 Task: Create a rule when an attachment starting with is added to a card by me.
Action: Mouse pressed left at (689, 195)
Screenshot: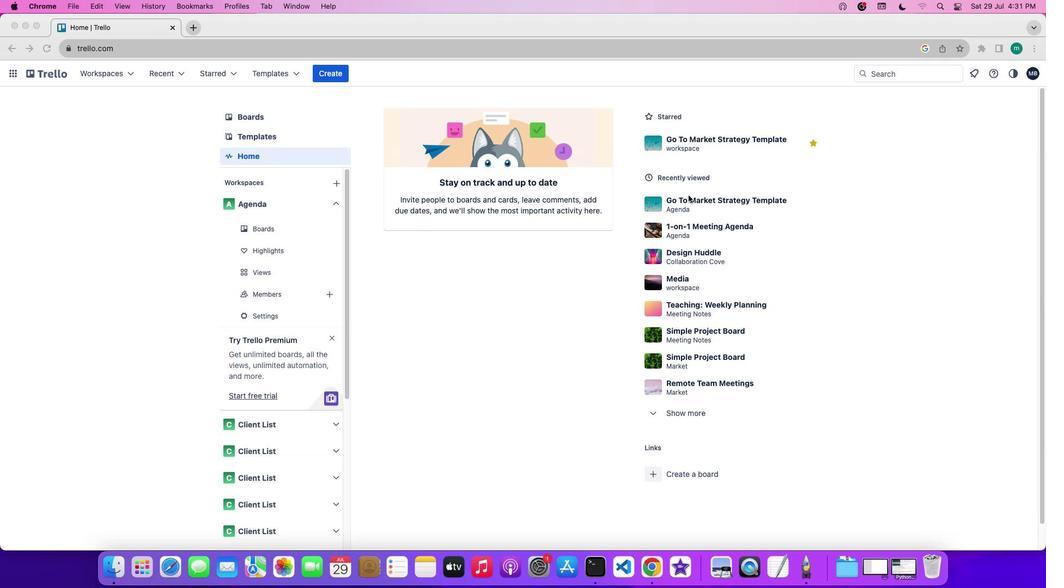 
Action: Mouse pressed left at (689, 195)
Screenshot: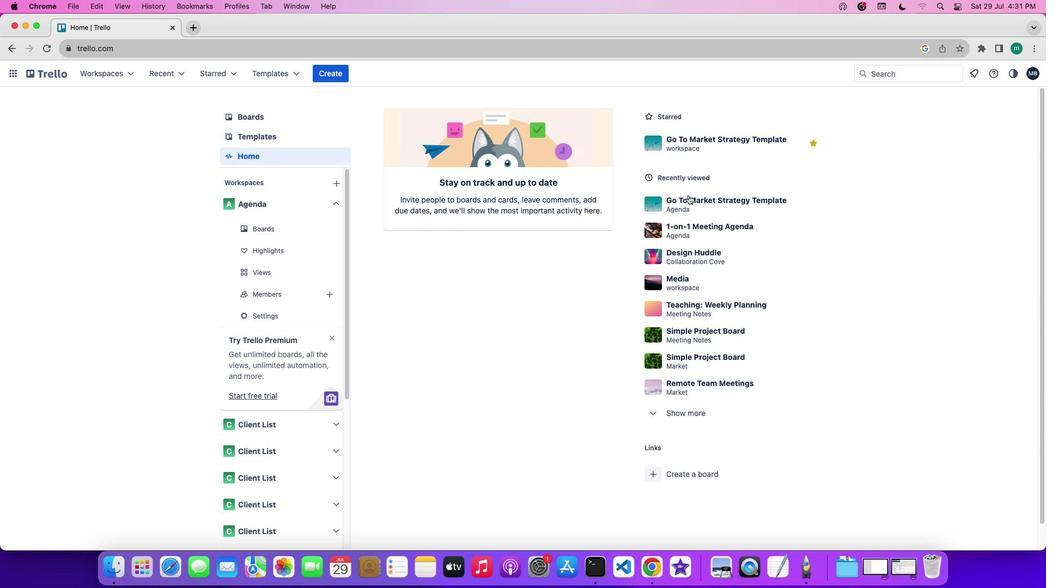 
Action: Mouse moved to (881, 251)
Screenshot: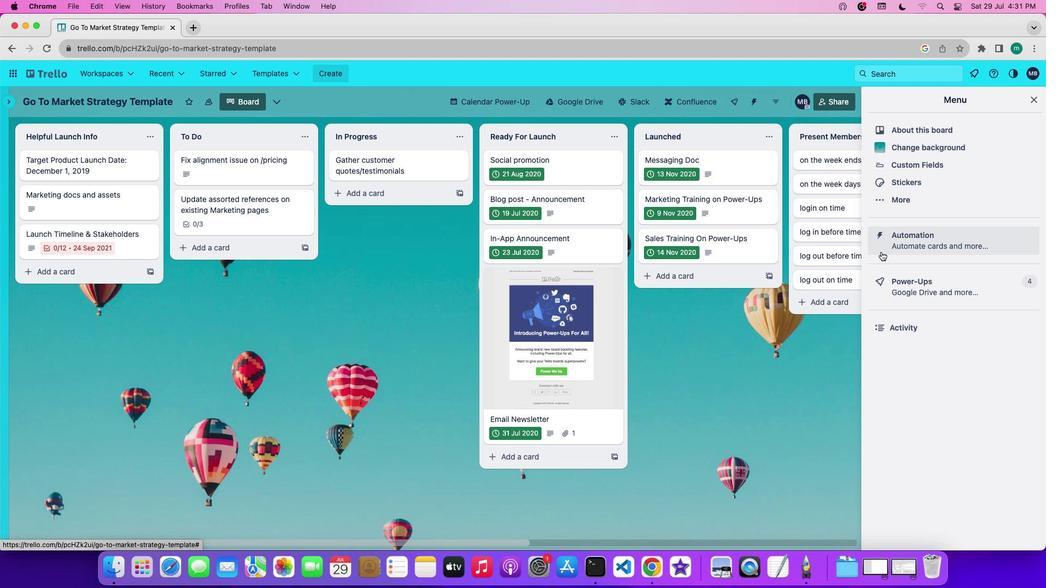 
Action: Mouse pressed left at (881, 251)
Screenshot: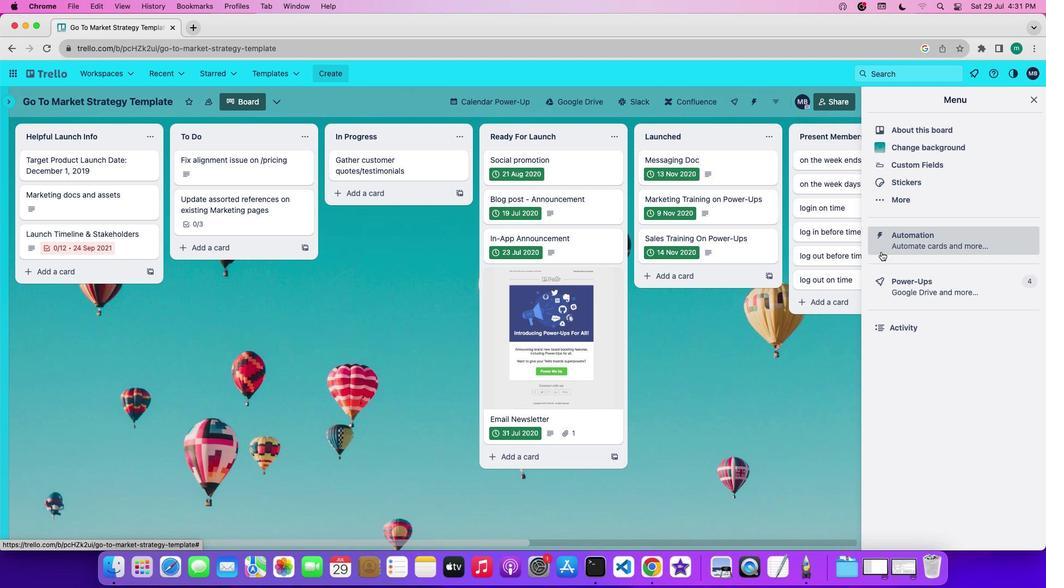 
Action: Mouse moved to (47, 199)
Screenshot: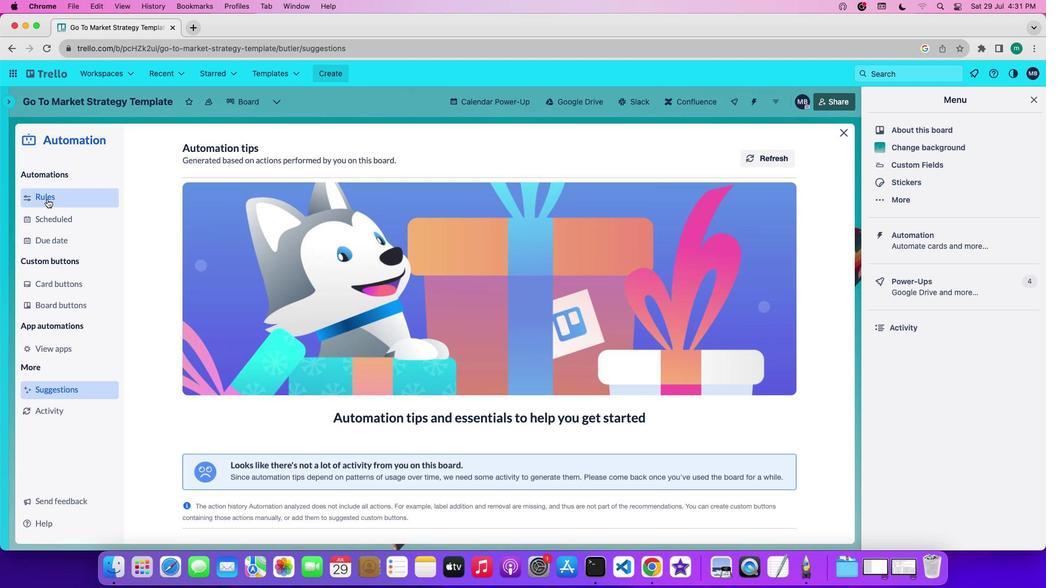 
Action: Mouse pressed left at (47, 199)
Screenshot: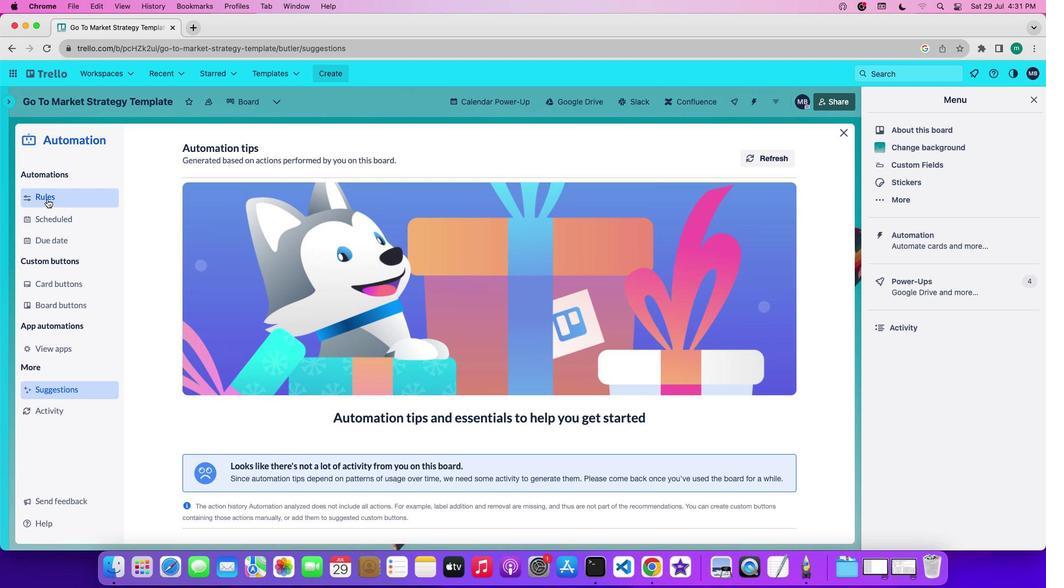 
Action: Mouse moved to (260, 389)
Screenshot: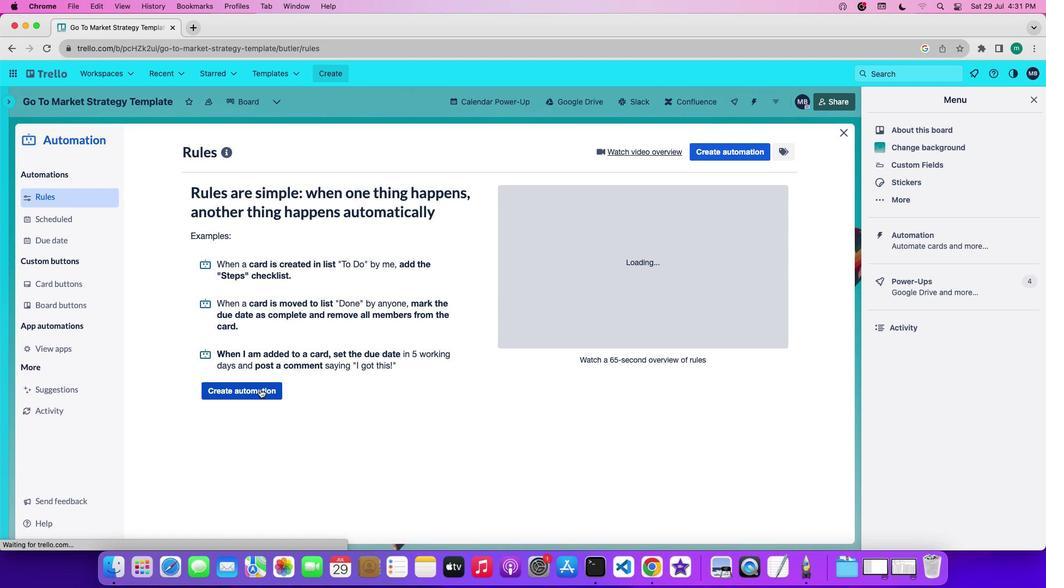 
Action: Mouse pressed left at (260, 389)
Screenshot: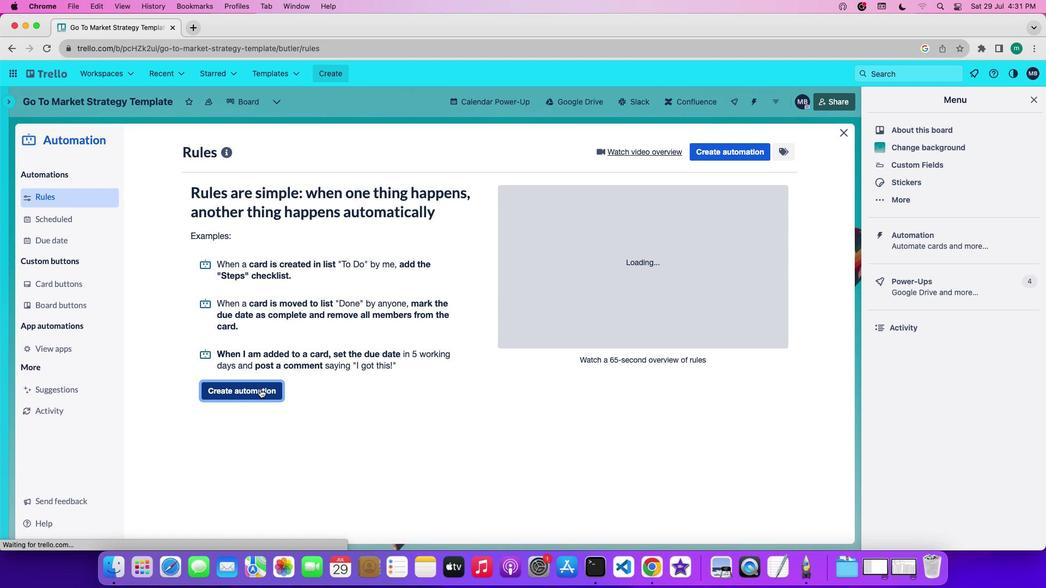 
Action: Mouse moved to (435, 258)
Screenshot: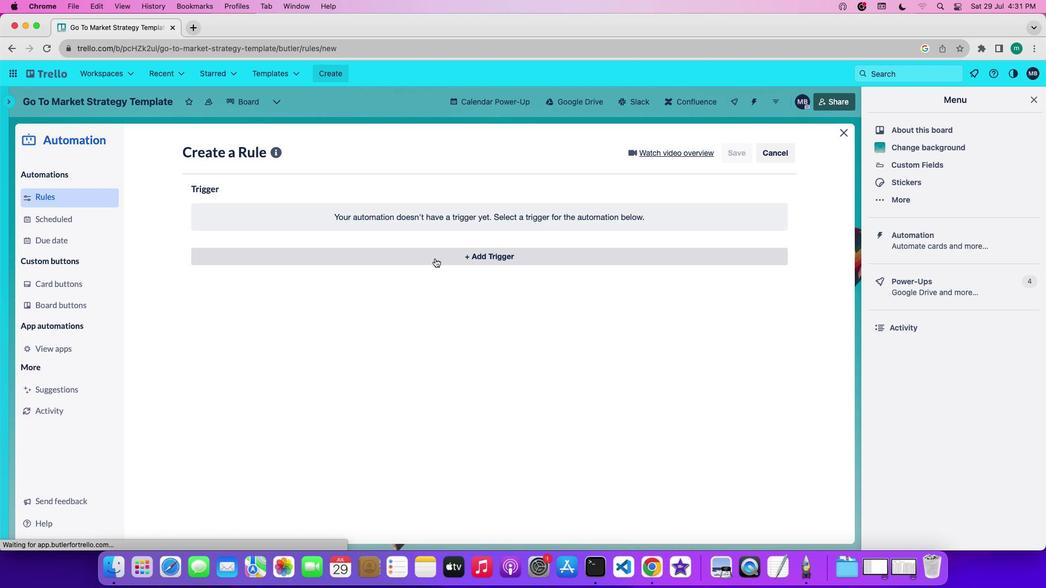 
Action: Mouse pressed left at (435, 258)
Screenshot: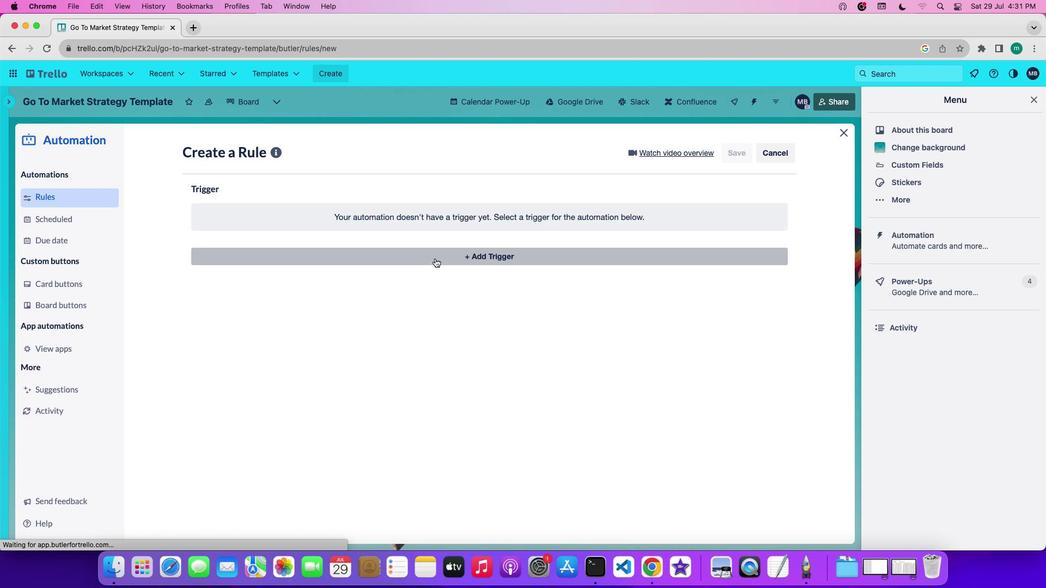 
Action: Mouse moved to (249, 295)
Screenshot: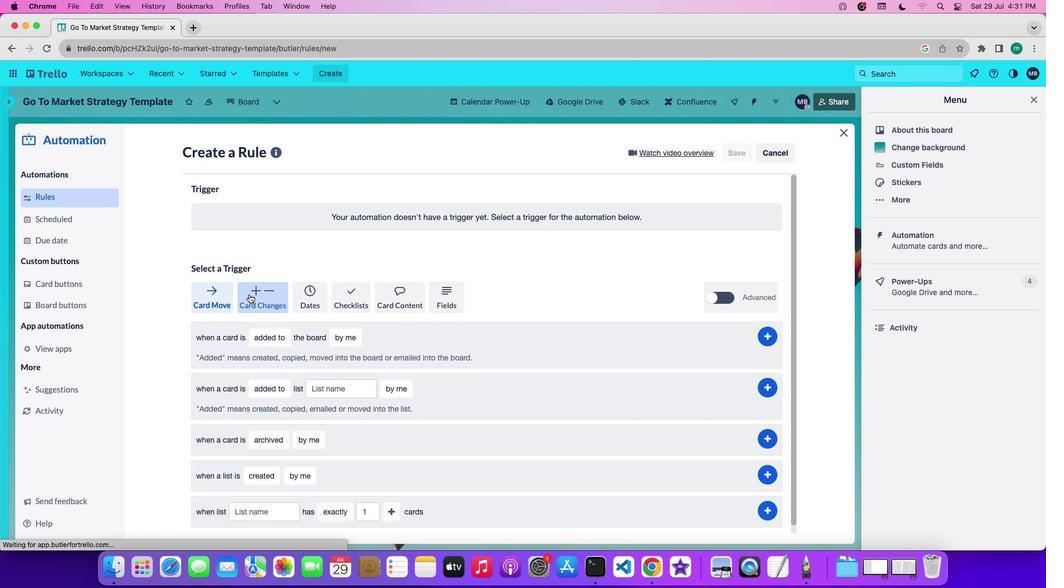 
Action: Mouse pressed left at (249, 295)
Screenshot: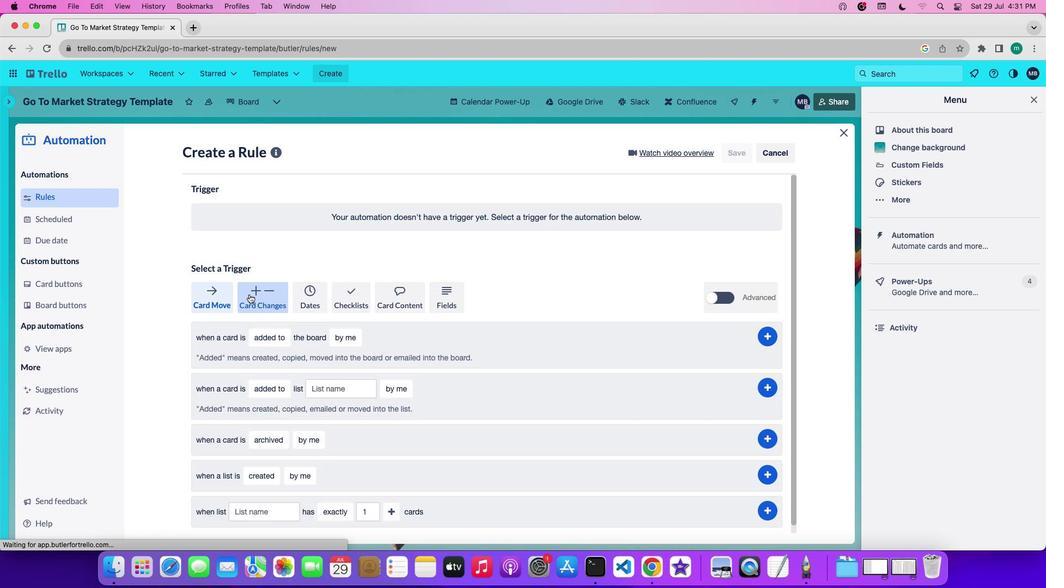 
Action: Mouse moved to (277, 369)
Screenshot: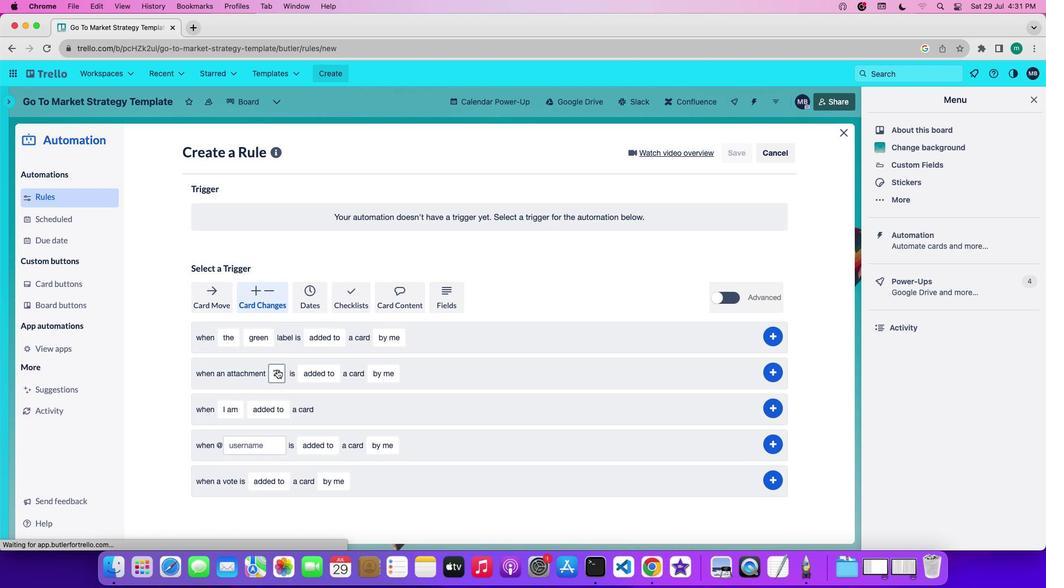 
Action: Mouse pressed left at (277, 369)
Screenshot: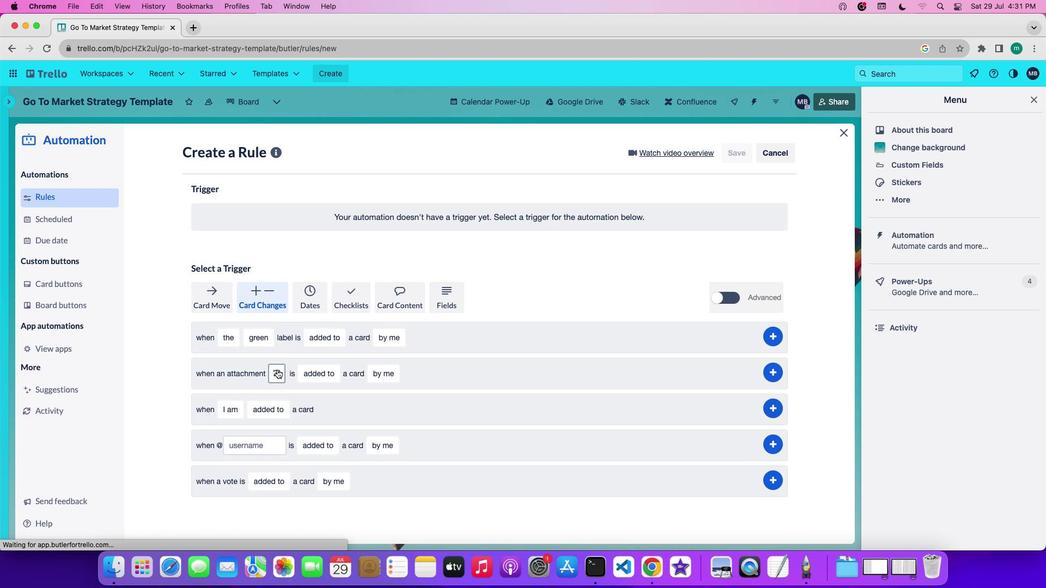 
Action: Mouse moved to (292, 409)
Screenshot: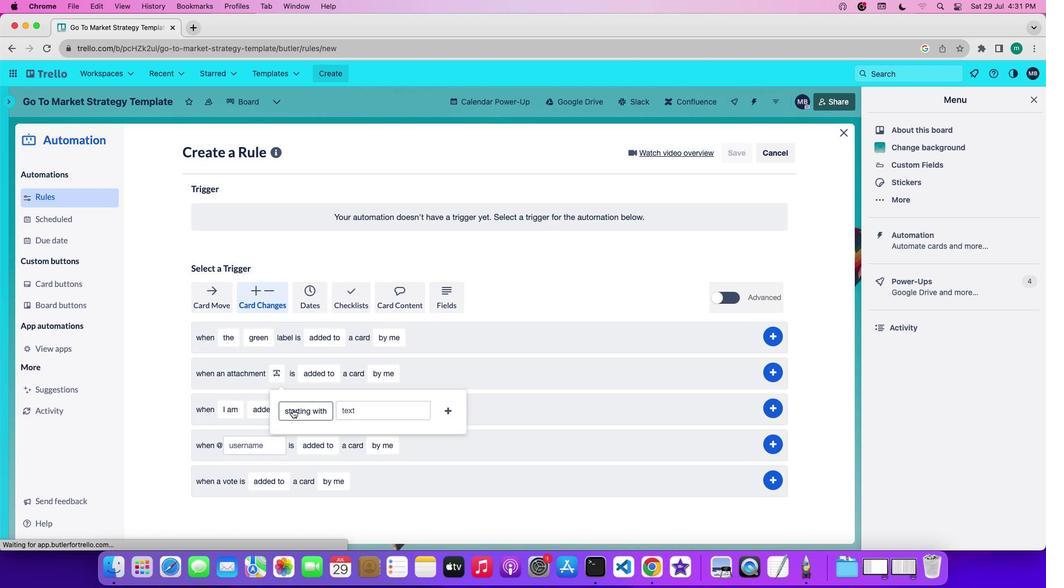 
Action: Mouse pressed left at (292, 409)
Screenshot: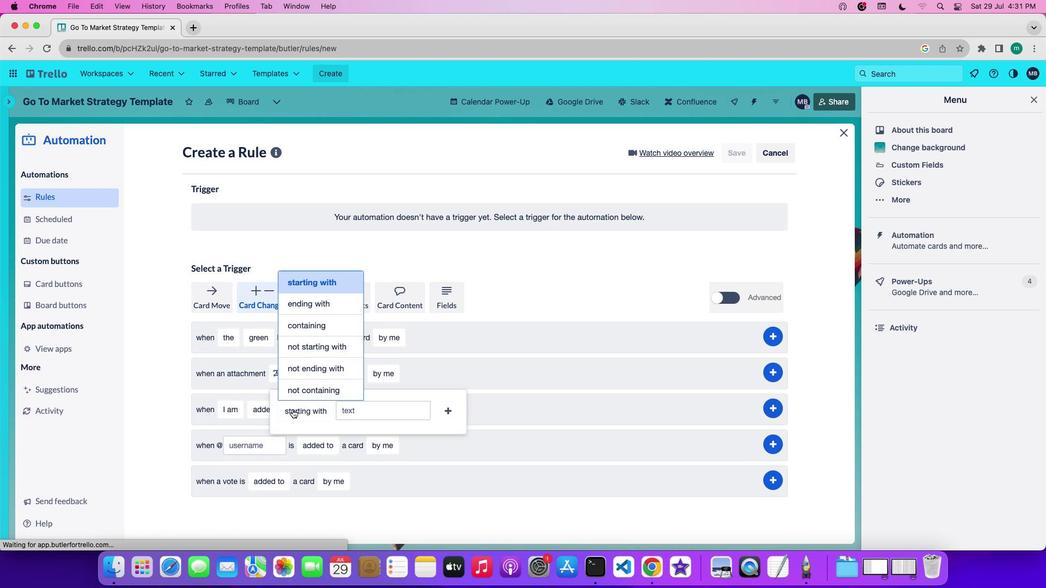 
Action: Mouse moved to (317, 281)
Screenshot: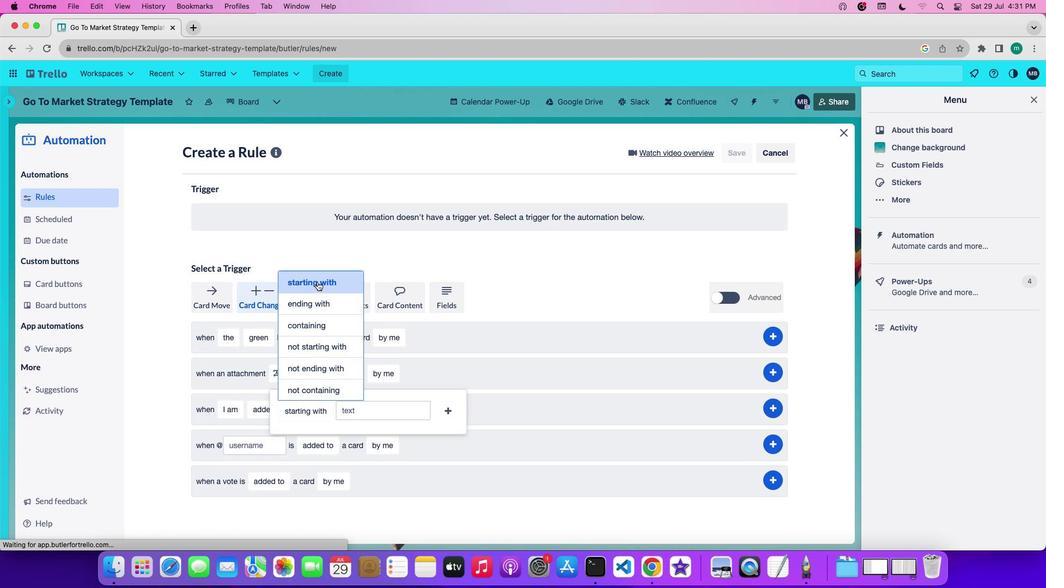 
Action: Mouse pressed left at (317, 281)
Screenshot: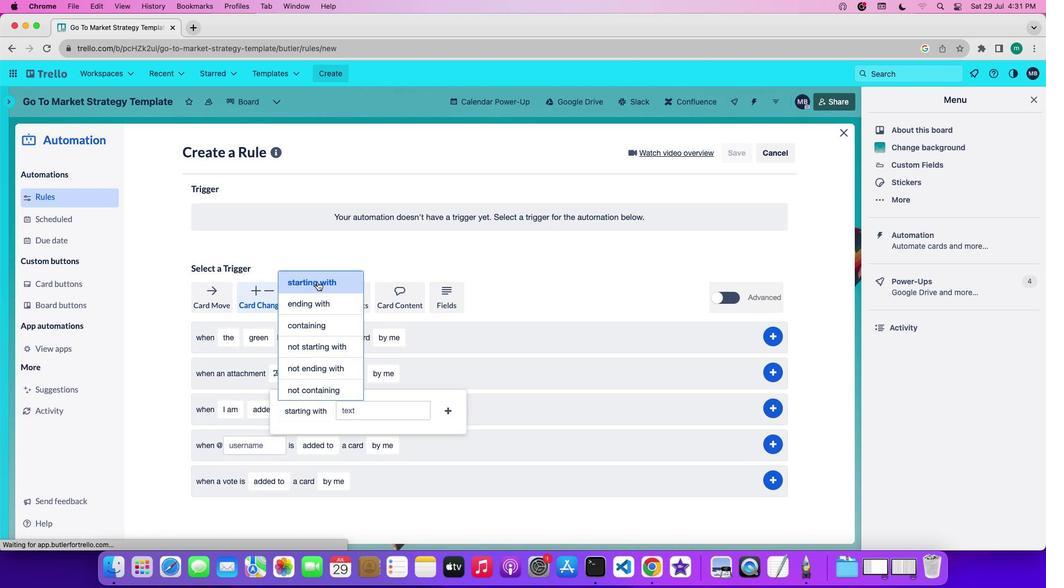 
Action: Mouse moved to (450, 411)
Screenshot: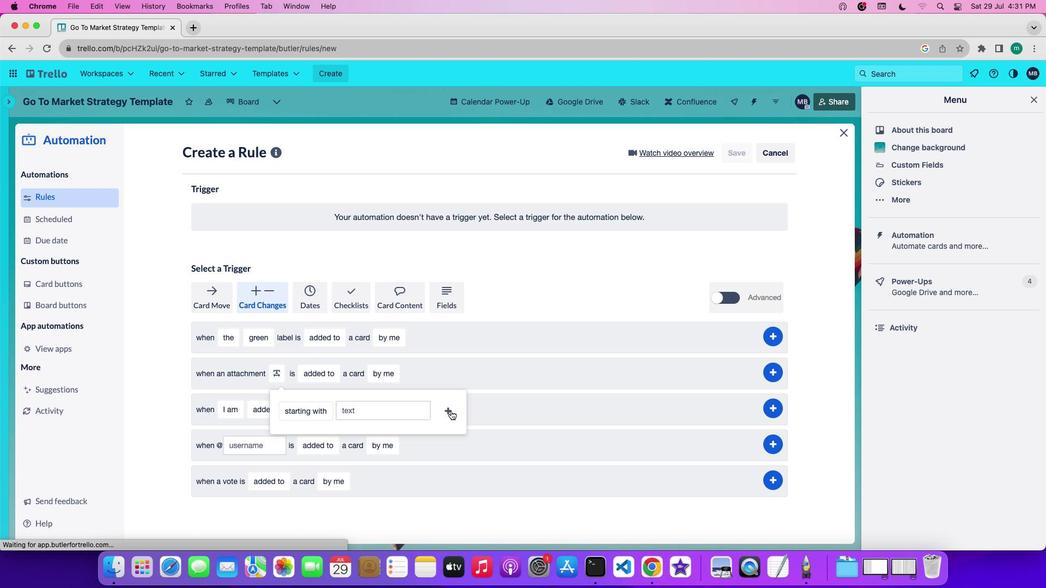
Action: Mouse pressed left at (450, 411)
Screenshot: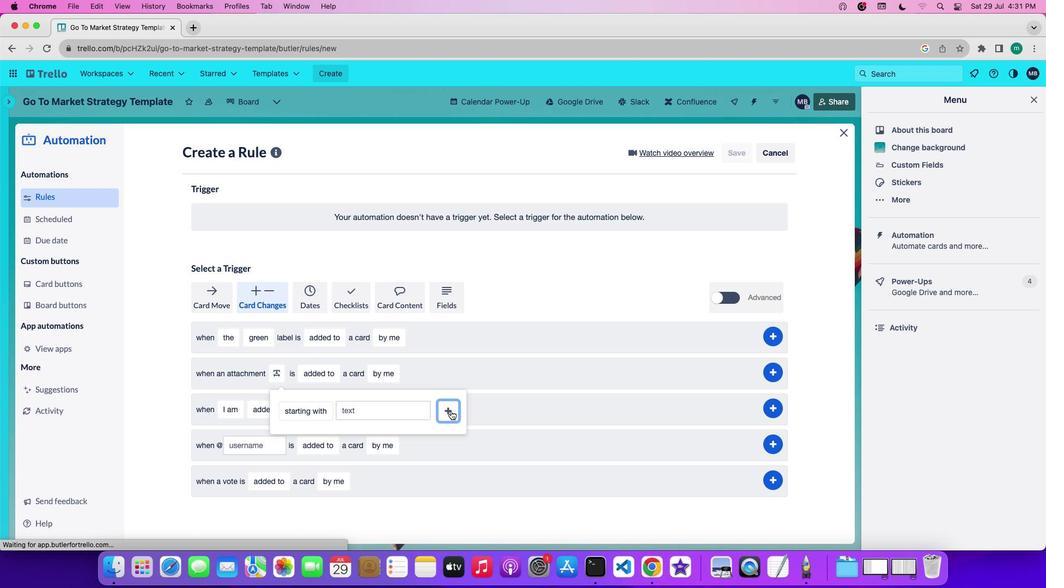 
Action: Mouse moved to (387, 394)
Screenshot: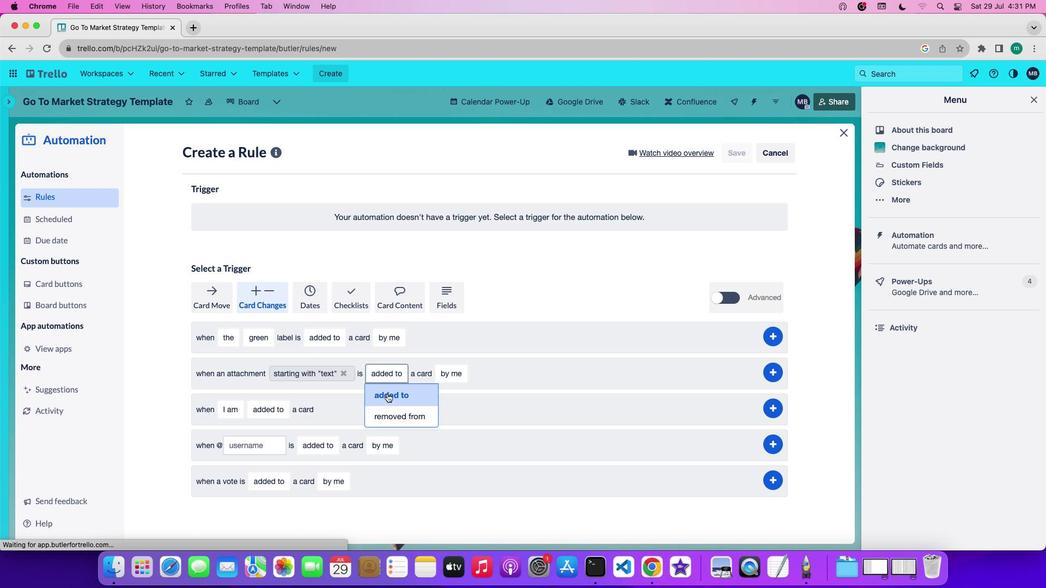 
Action: Mouse pressed left at (387, 394)
Screenshot: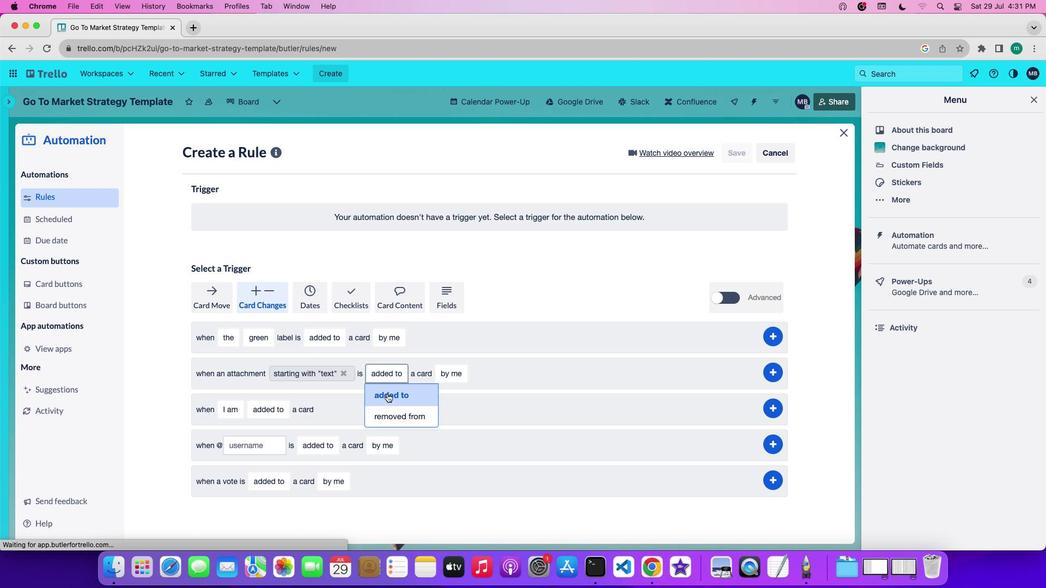 
Action: Mouse moved to (440, 376)
Screenshot: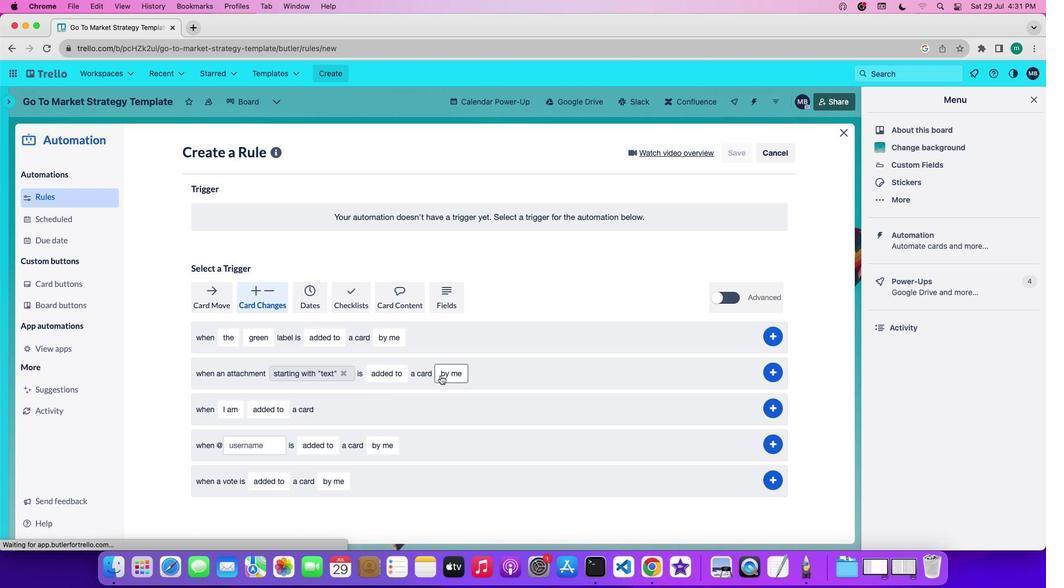 
Action: Mouse pressed left at (440, 376)
Screenshot: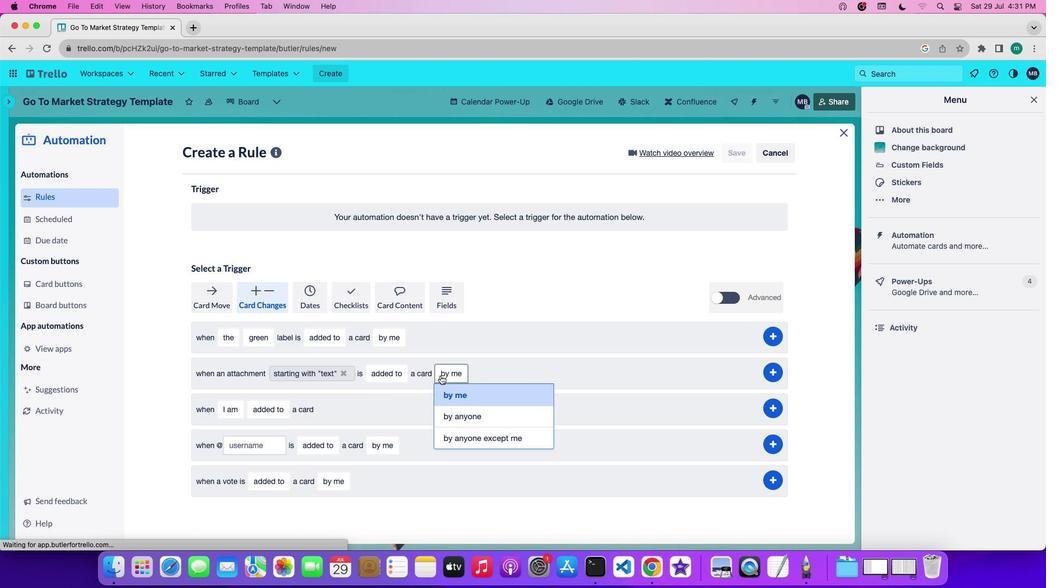 
Action: Mouse moved to (452, 392)
Screenshot: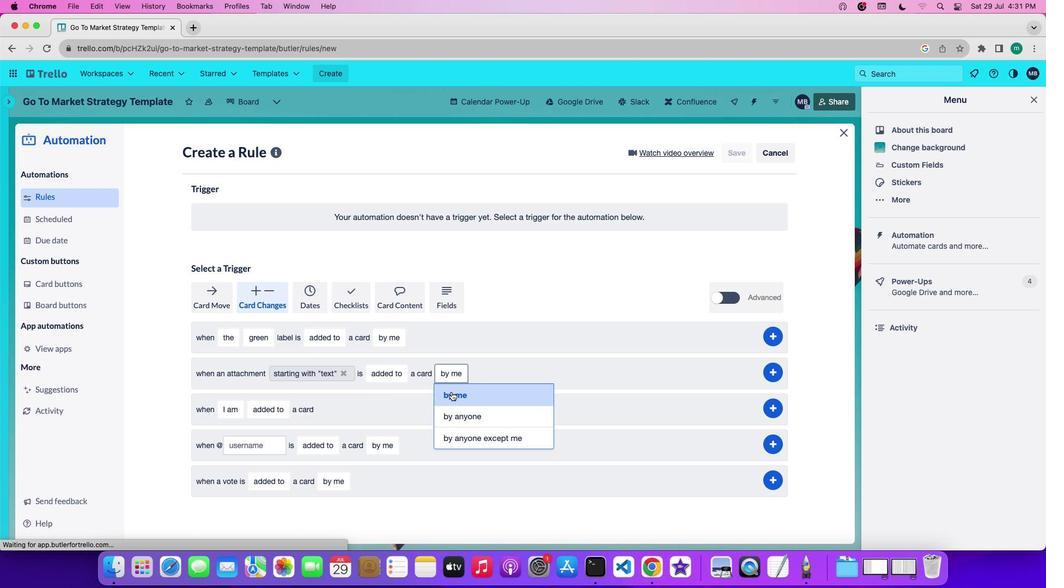 
Action: Mouse pressed left at (452, 392)
Screenshot: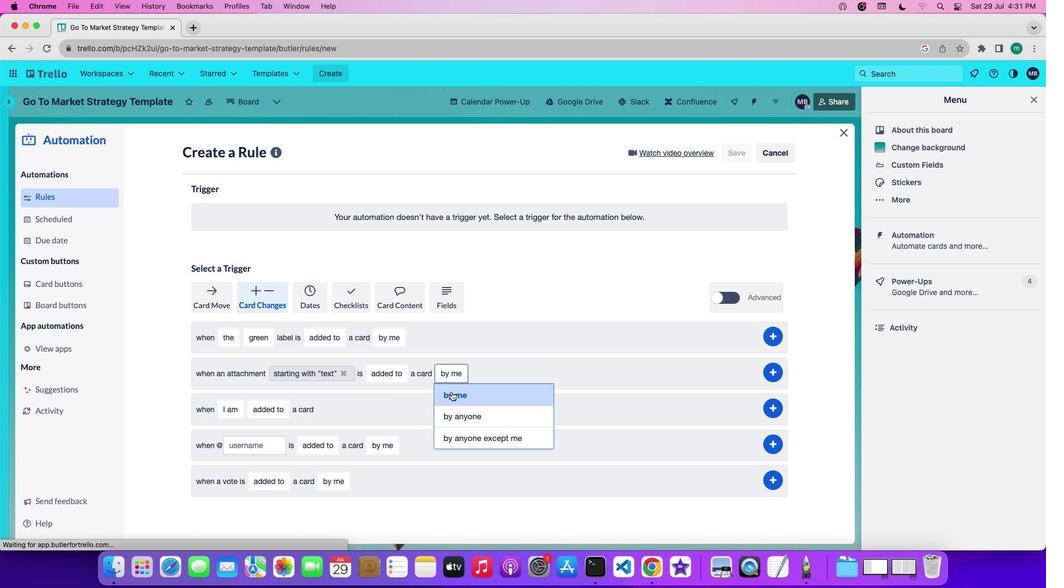 
Action: Mouse moved to (775, 380)
Screenshot: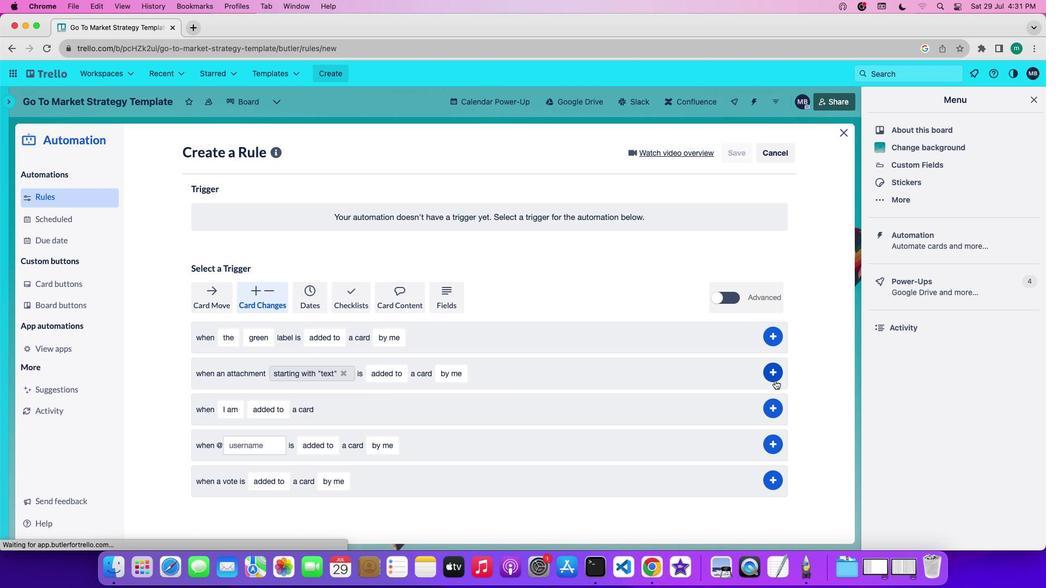 
Action: Mouse pressed left at (775, 380)
Screenshot: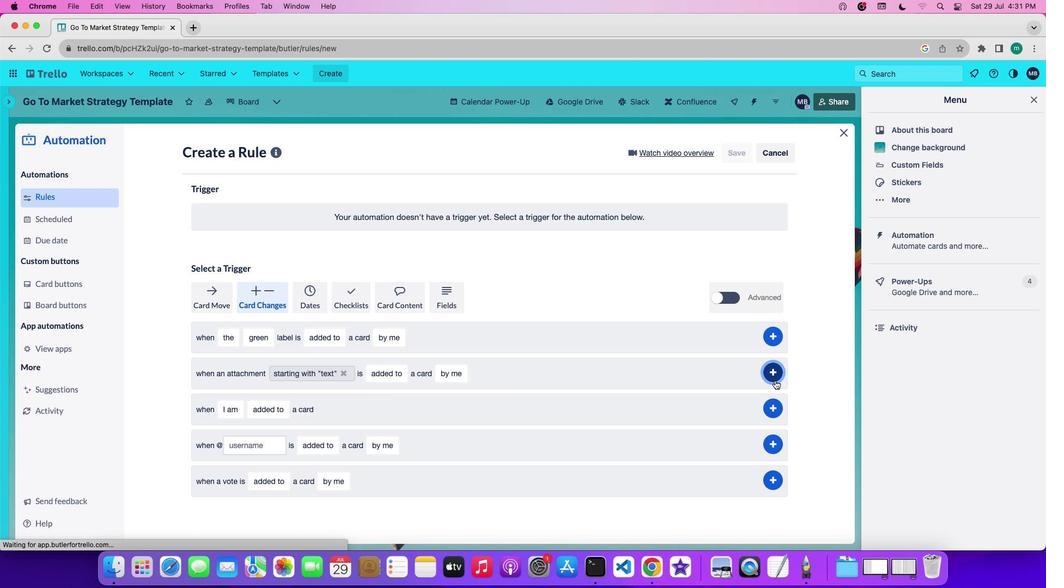 
